 Task: Add Aura Cacia Organic Essential Oil Tea Tree to the cart.
Action: Mouse moved to (706, 232)
Screenshot: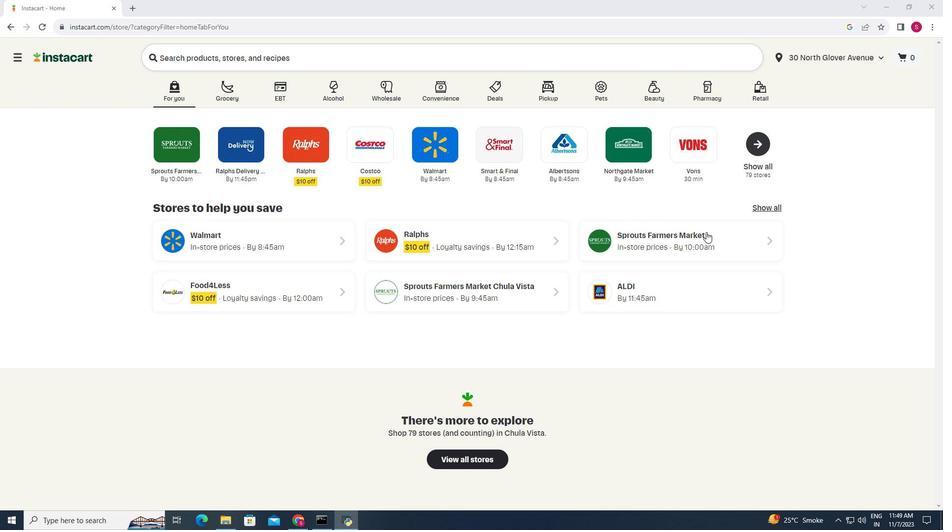 
Action: Mouse pressed left at (706, 232)
Screenshot: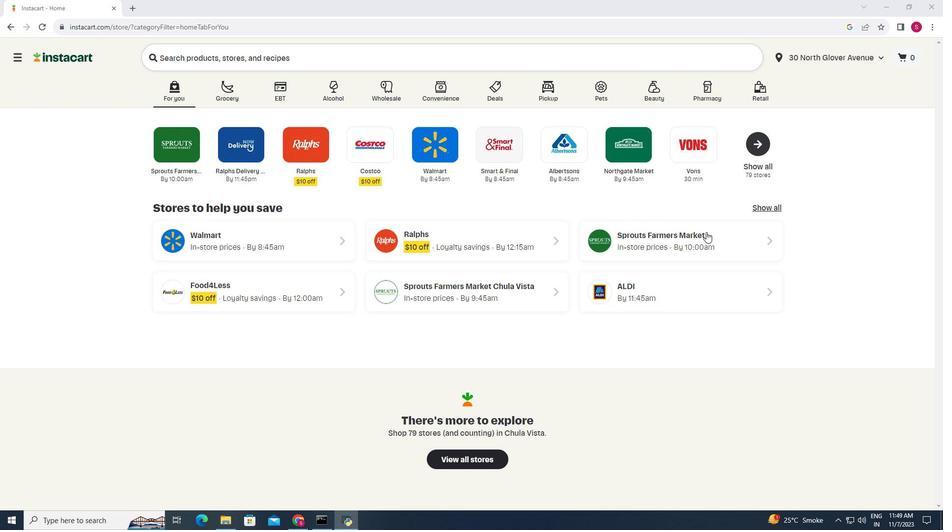 
Action: Mouse moved to (48, 370)
Screenshot: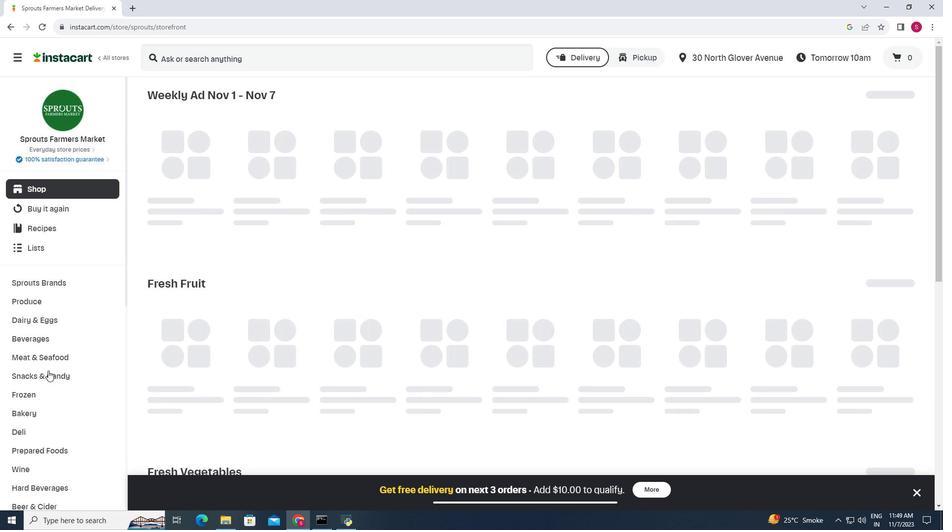 
Action: Mouse scrolled (48, 370) with delta (0, 0)
Screenshot: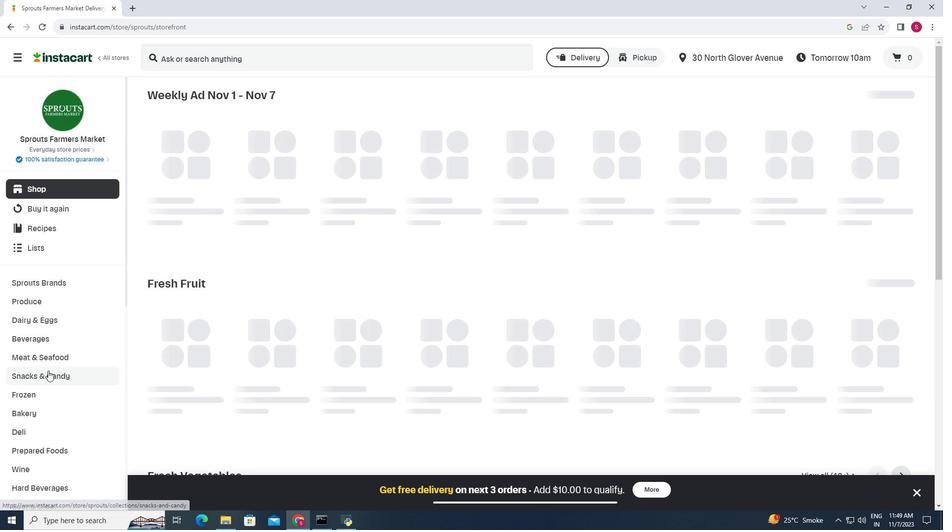 
Action: Mouse moved to (48, 370)
Screenshot: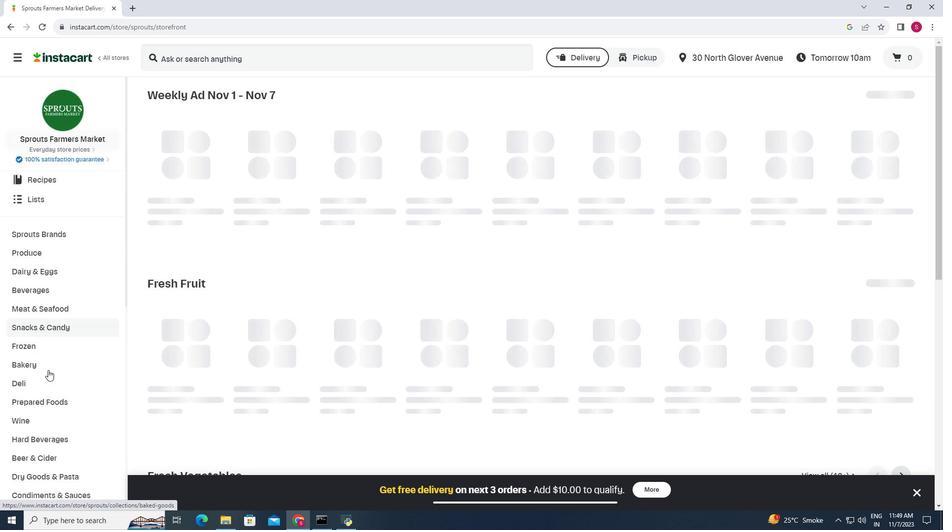 
Action: Mouse scrolled (48, 369) with delta (0, 0)
Screenshot: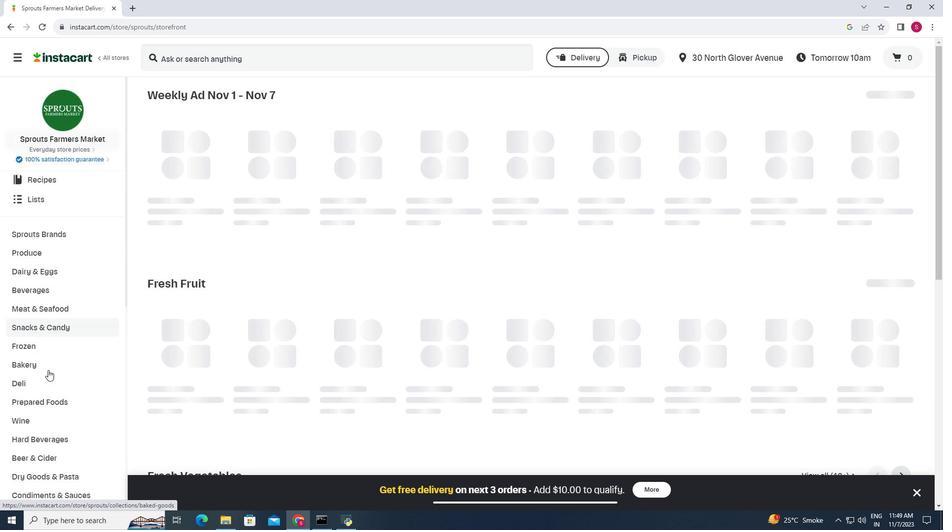 
Action: Mouse scrolled (48, 369) with delta (0, 0)
Screenshot: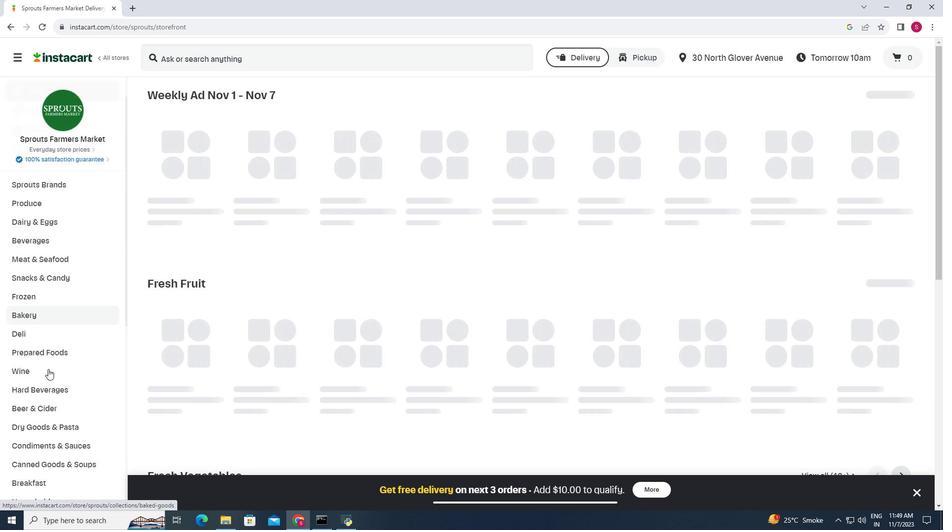 
Action: Mouse moved to (48, 369)
Screenshot: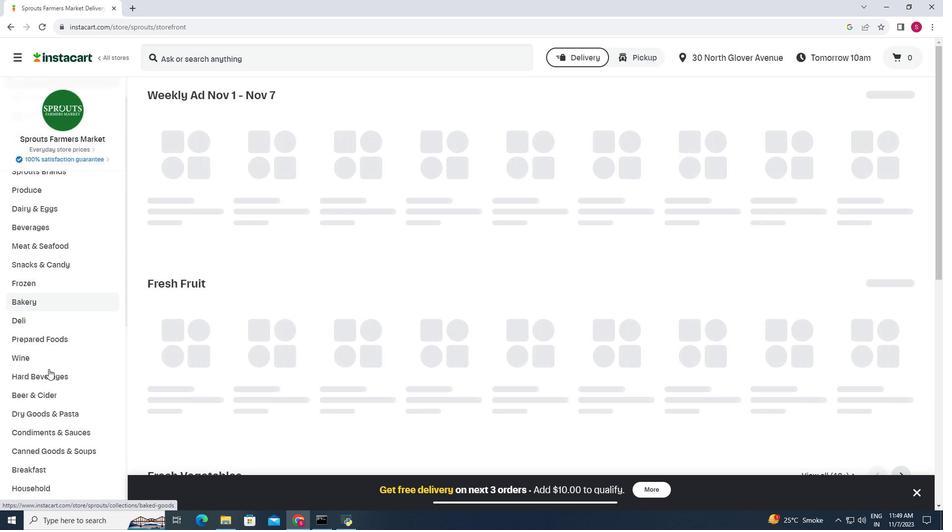 
Action: Mouse scrolled (48, 368) with delta (0, 0)
Screenshot: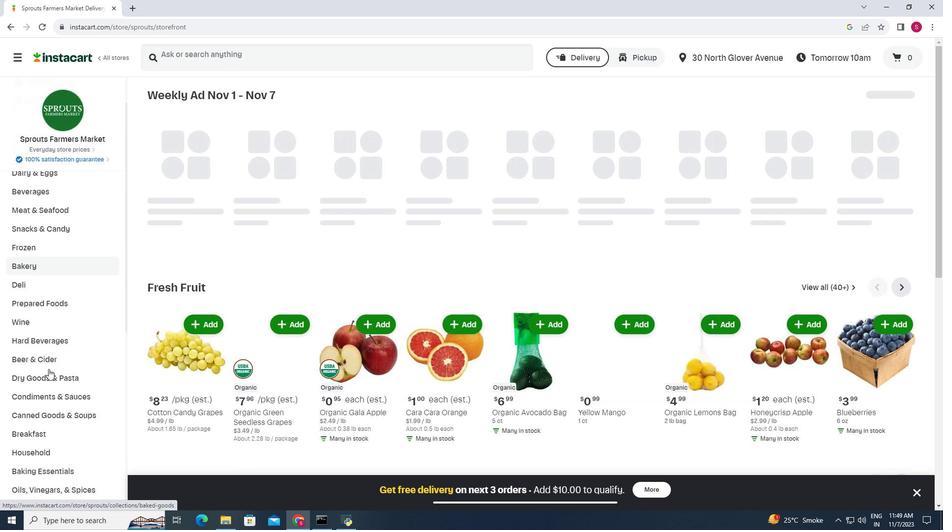 
Action: Mouse moved to (48, 400)
Screenshot: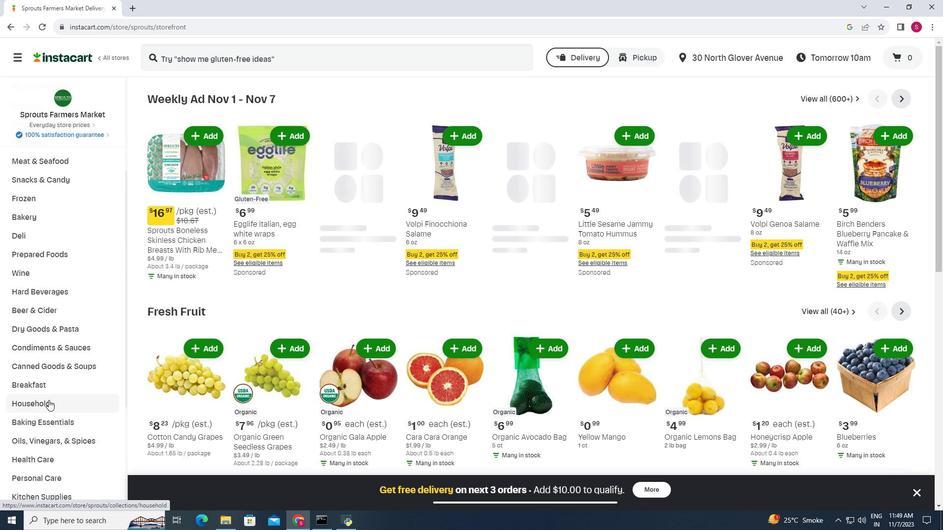 
Action: Mouse pressed left at (48, 400)
Screenshot: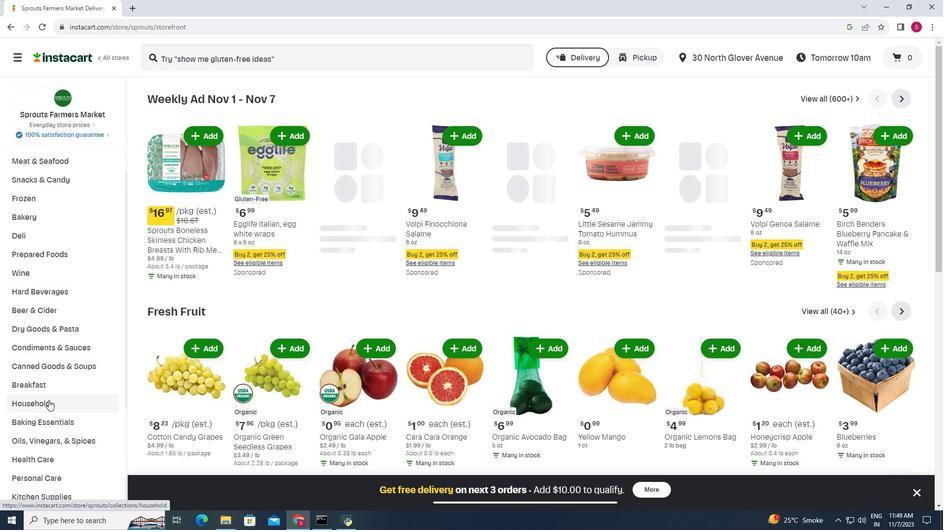 
Action: Mouse moved to (535, 125)
Screenshot: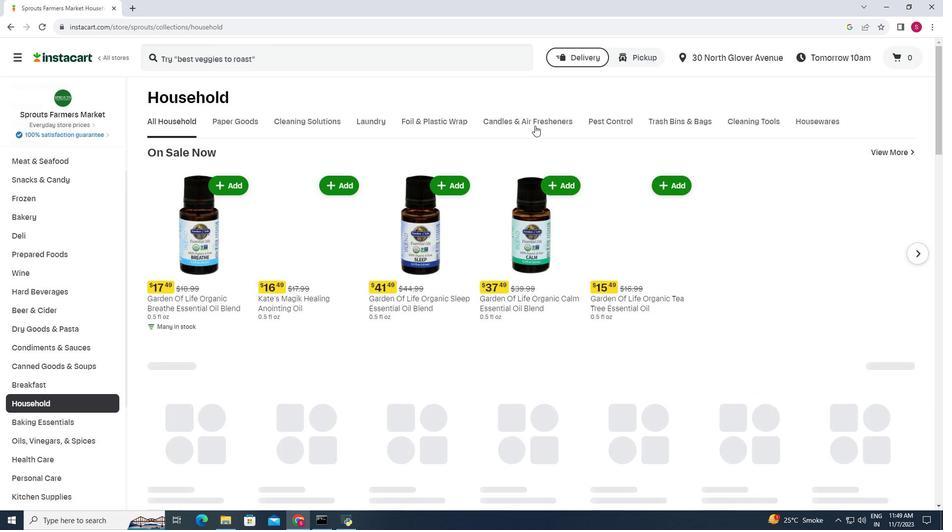 
Action: Mouse pressed left at (535, 125)
Screenshot: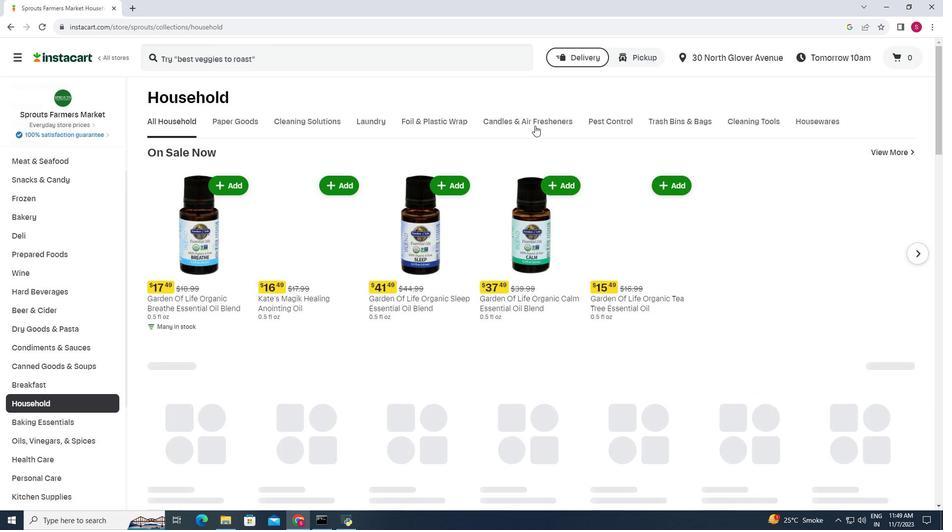 
Action: Mouse moved to (276, 58)
Screenshot: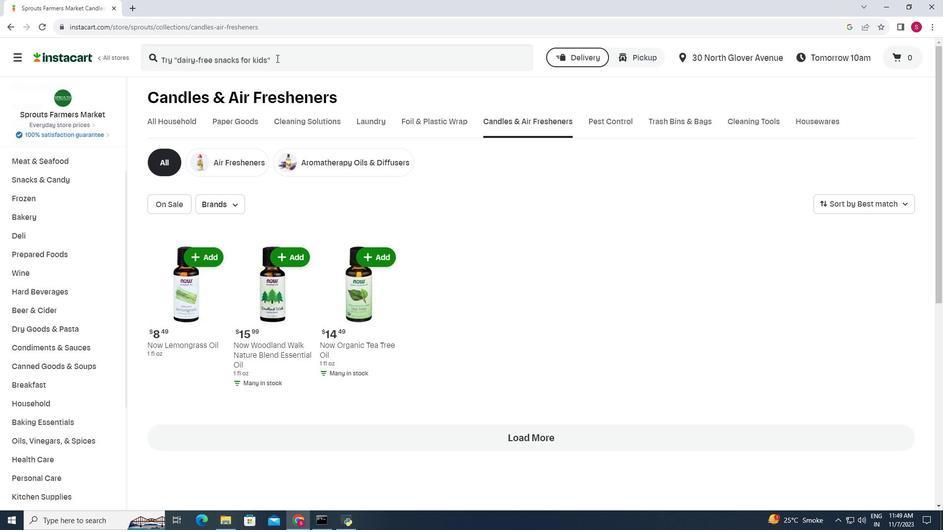 
Action: Mouse pressed left at (276, 58)
Screenshot: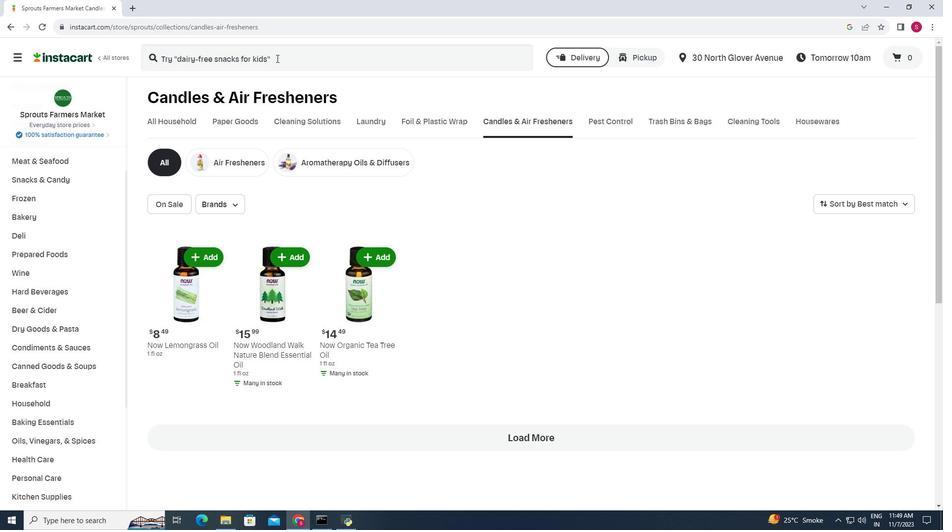 
Action: Key pressed <Key.shift>Aura<Key.space><Key.shift>Cacia<Key.space><Key.shift>Organic<Key.space><Key.shift>Essential<Key.space><Key.shift>Oil<Key.space><Key.shift>Tea<Key.space><Key.shift>Tree<Key.space><Key.enter>
Screenshot: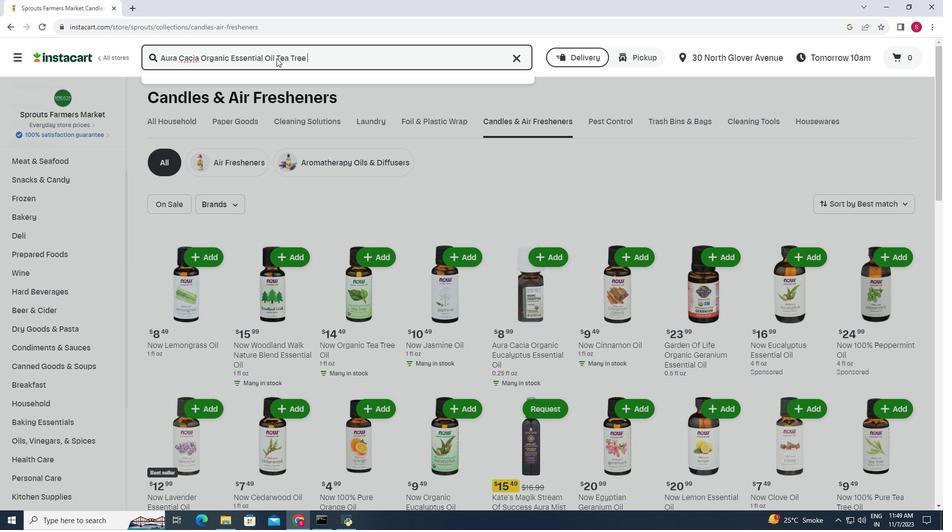 
Action: Mouse moved to (257, 135)
Screenshot: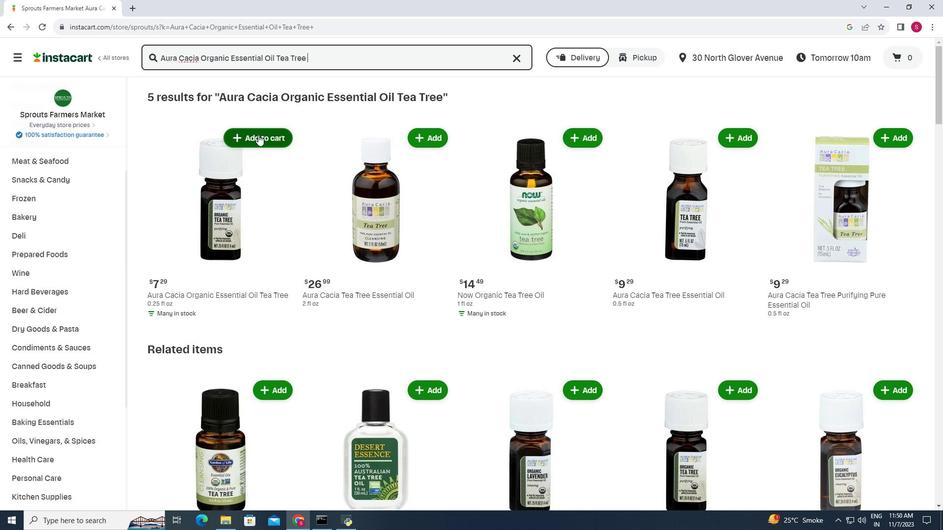 
Action: Mouse pressed left at (257, 135)
Screenshot: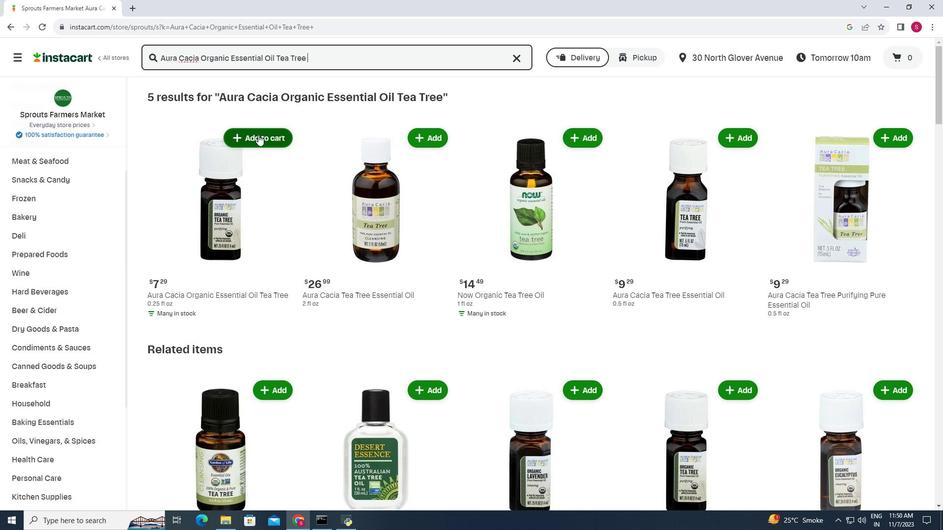 
Action: Mouse moved to (273, 104)
Screenshot: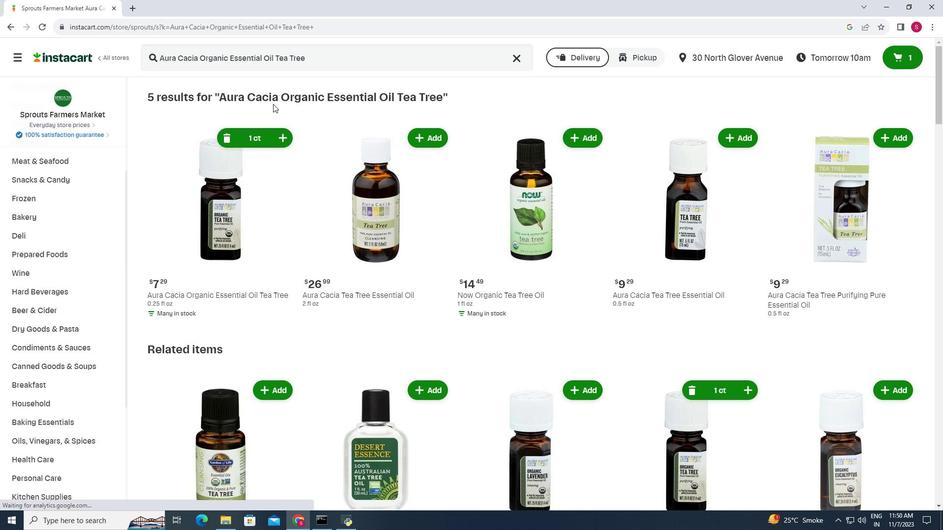 
